 Task: Enable weekend open houses.
Action: Mouse moved to (1126, 130)
Screenshot: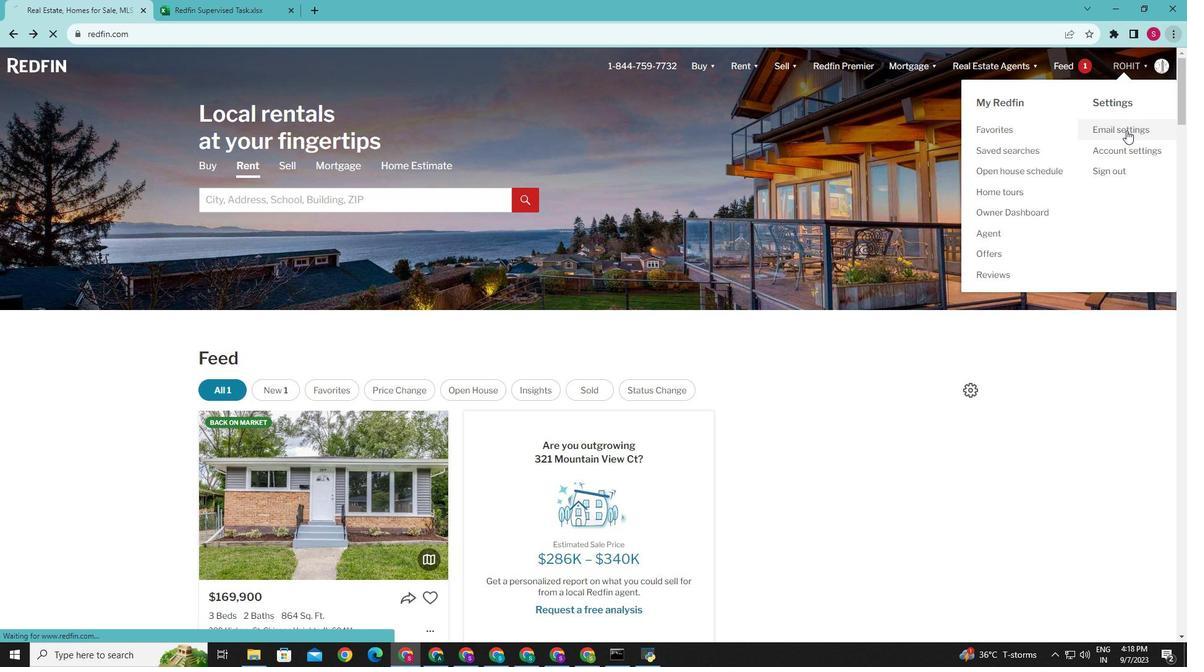 
Action: Mouse pressed left at (1126, 130)
Screenshot: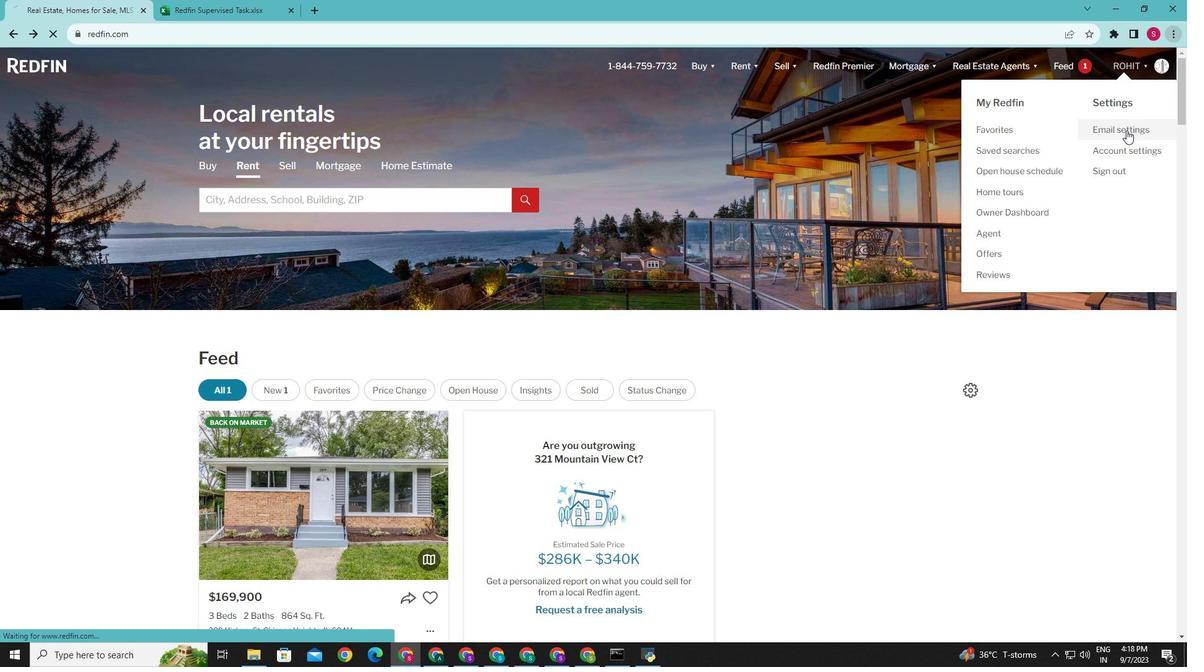 
Action: Mouse moved to (523, 387)
Screenshot: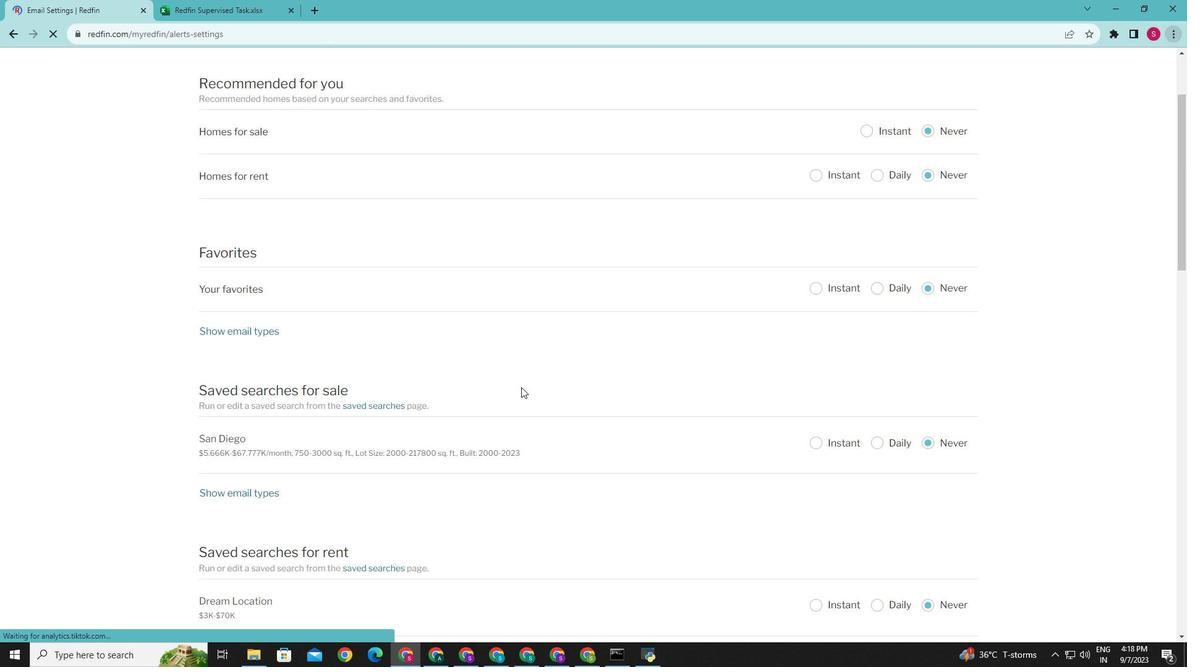 
Action: Mouse scrolled (523, 387) with delta (0, 0)
Screenshot: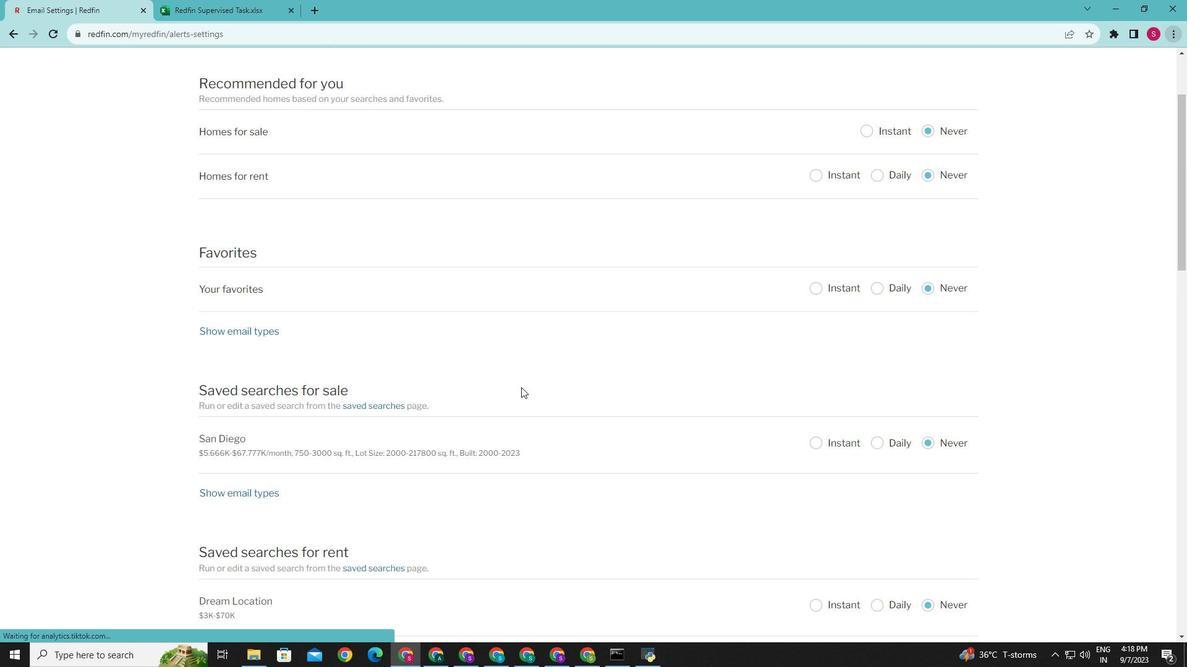 
Action: Mouse scrolled (523, 387) with delta (0, 0)
Screenshot: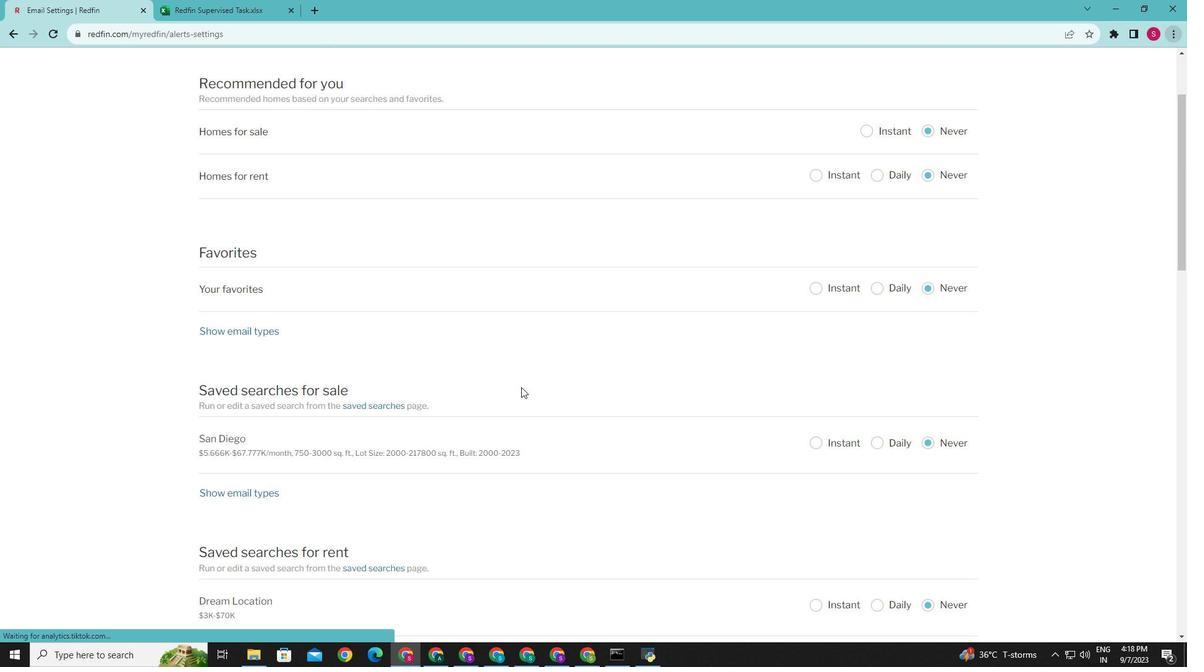 
Action: Mouse moved to (521, 387)
Screenshot: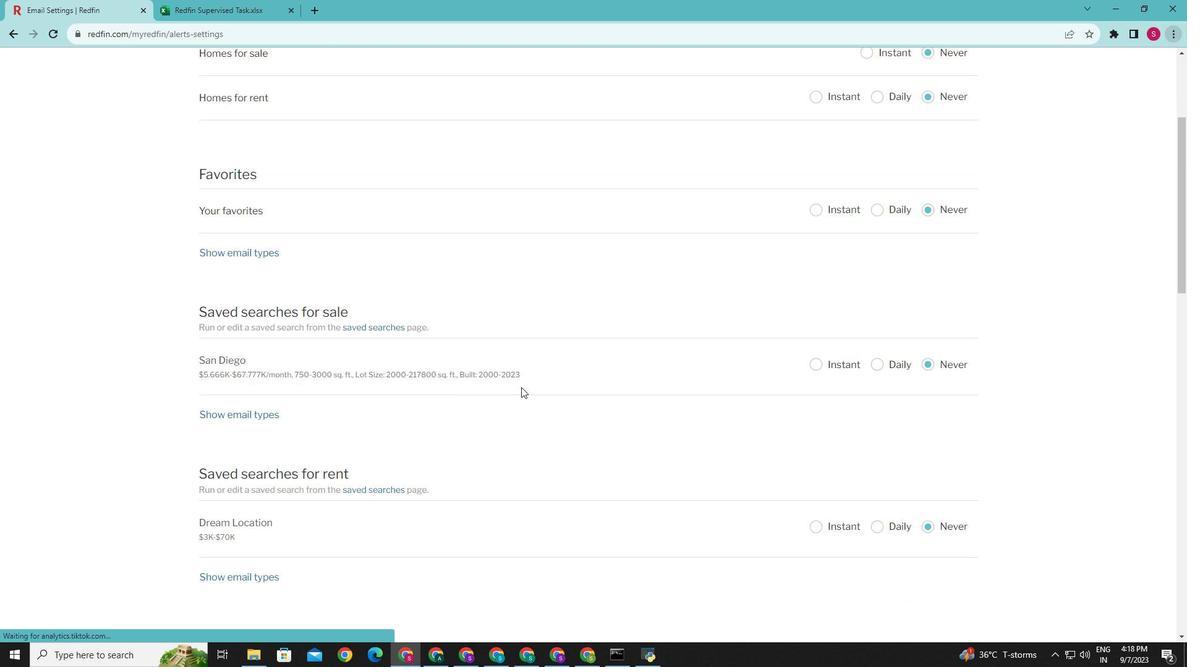 
Action: Mouse scrolled (521, 387) with delta (0, 0)
Screenshot: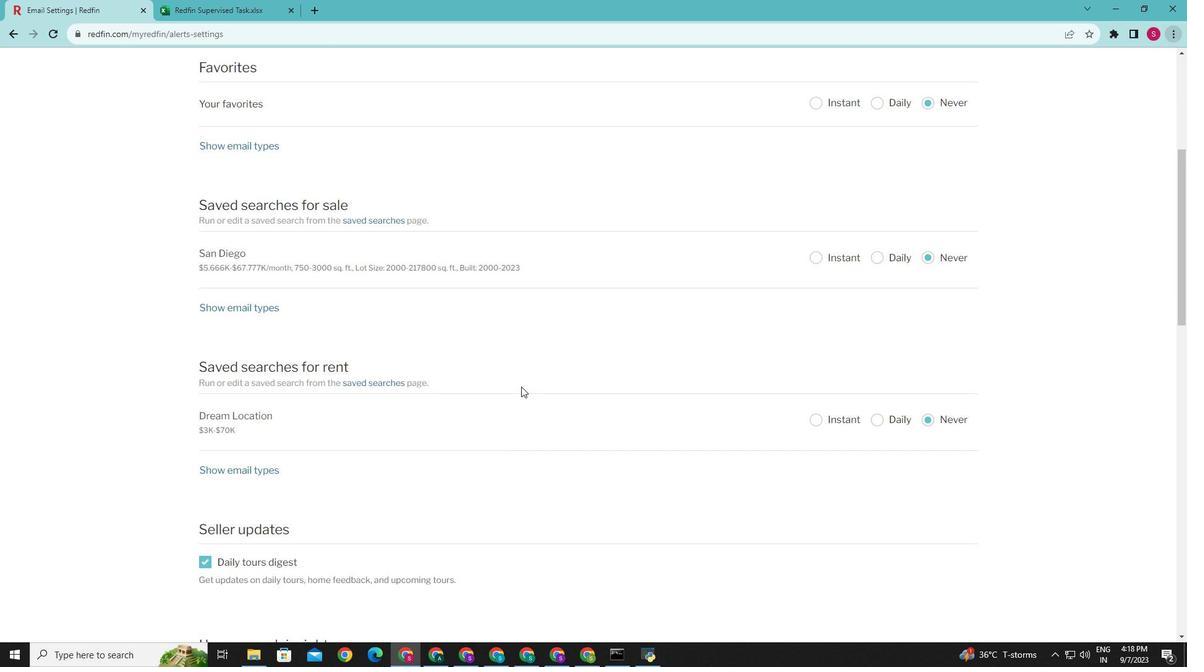 
Action: Mouse scrolled (521, 387) with delta (0, 0)
Screenshot: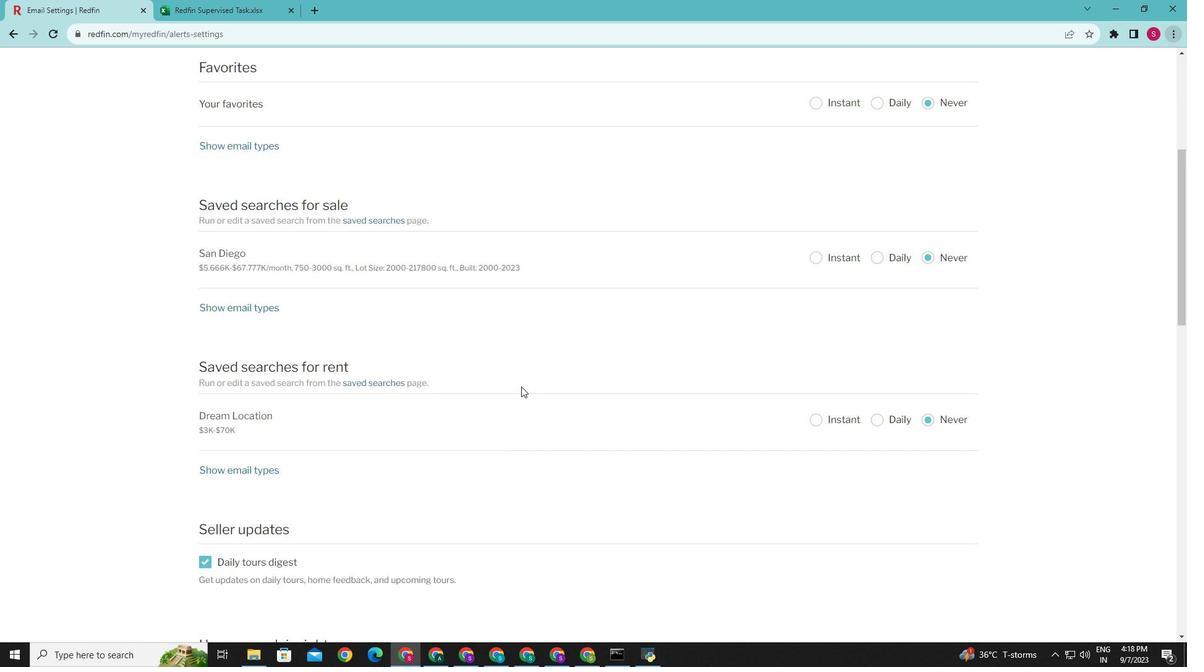
Action: Mouse scrolled (521, 387) with delta (0, 0)
Screenshot: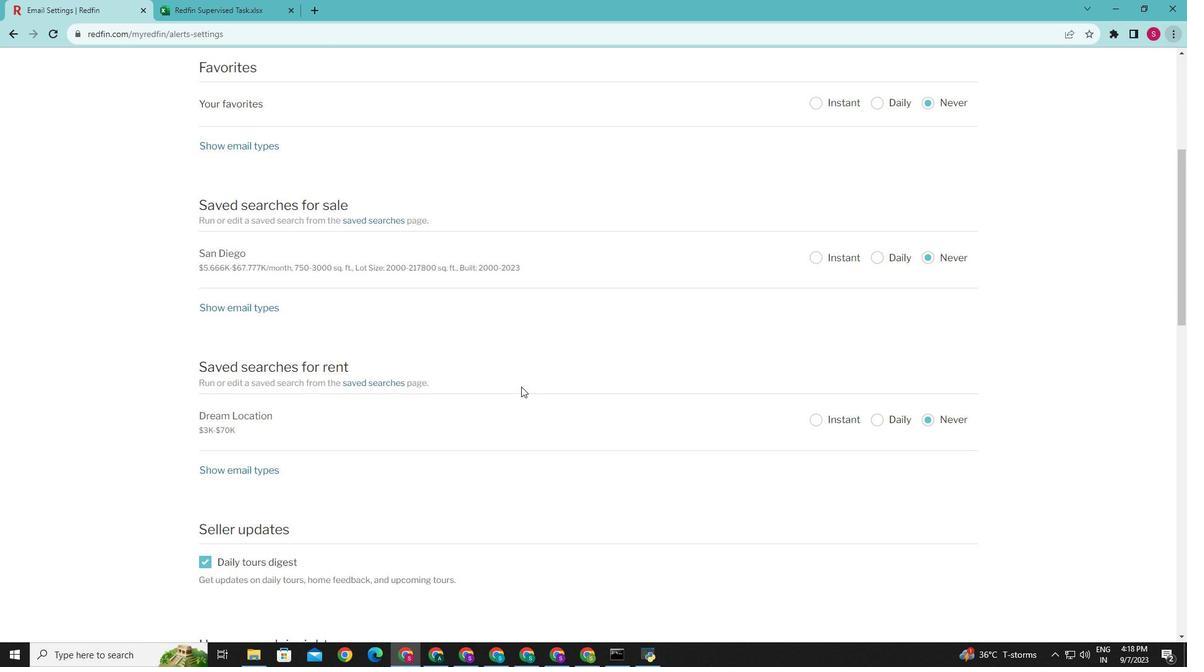 
Action: Mouse moved to (521, 387)
Screenshot: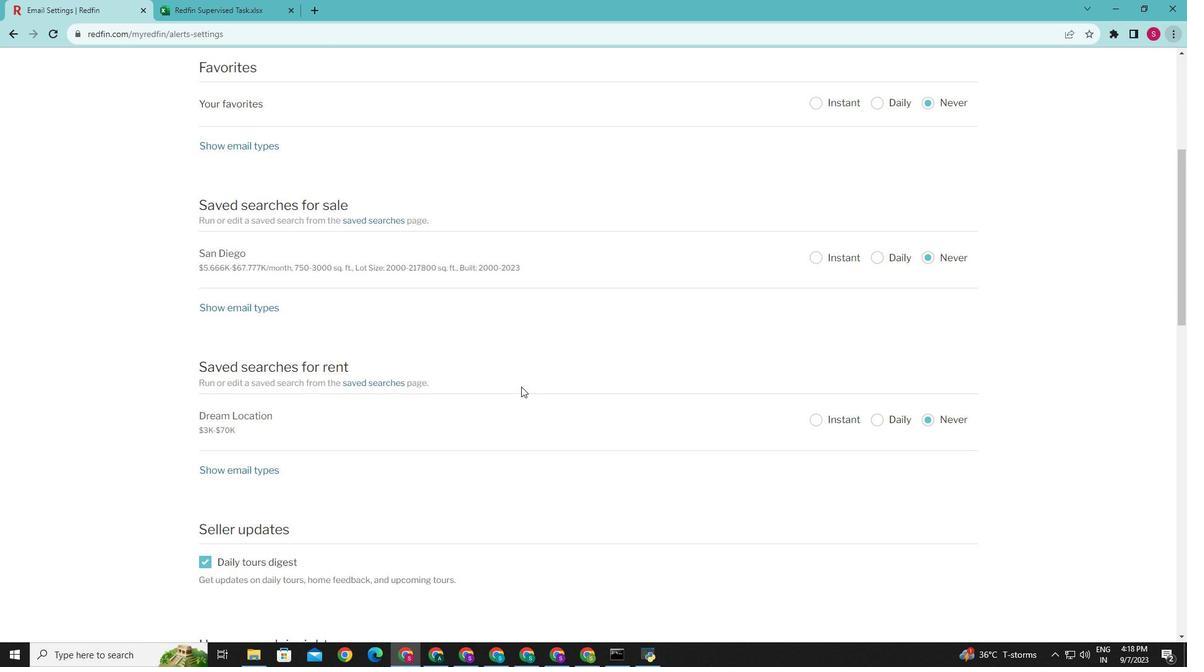 
Action: Mouse scrolled (521, 386) with delta (0, 0)
Screenshot: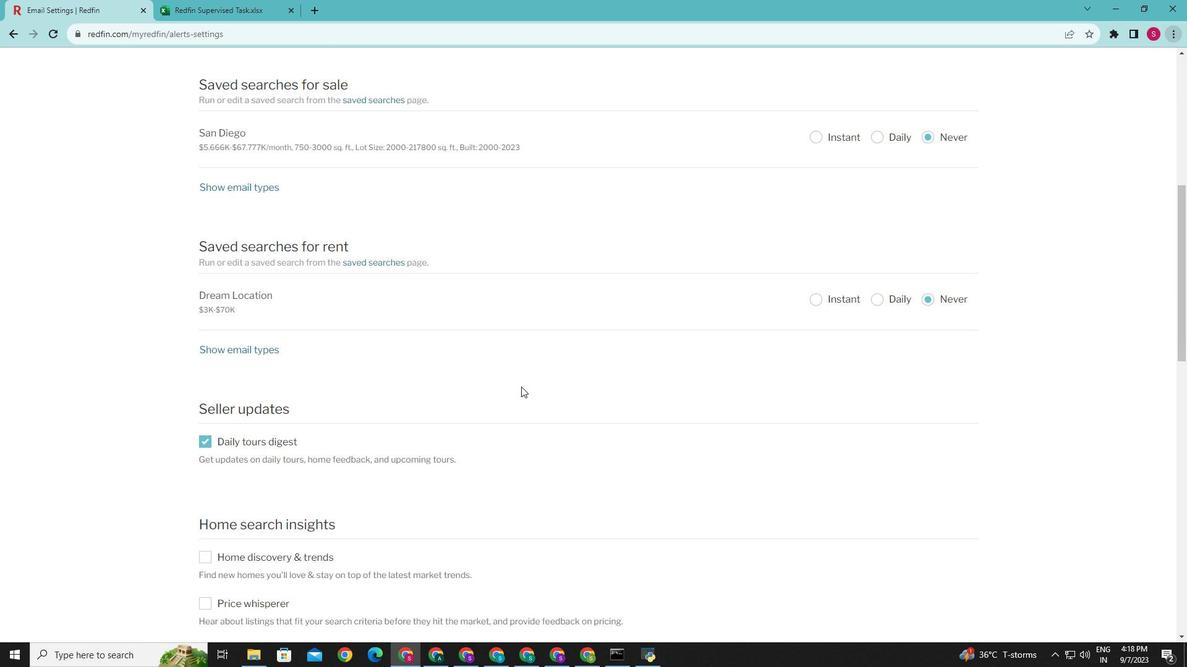
Action: Mouse scrolled (521, 386) with delta (0, 0)
Screenshot: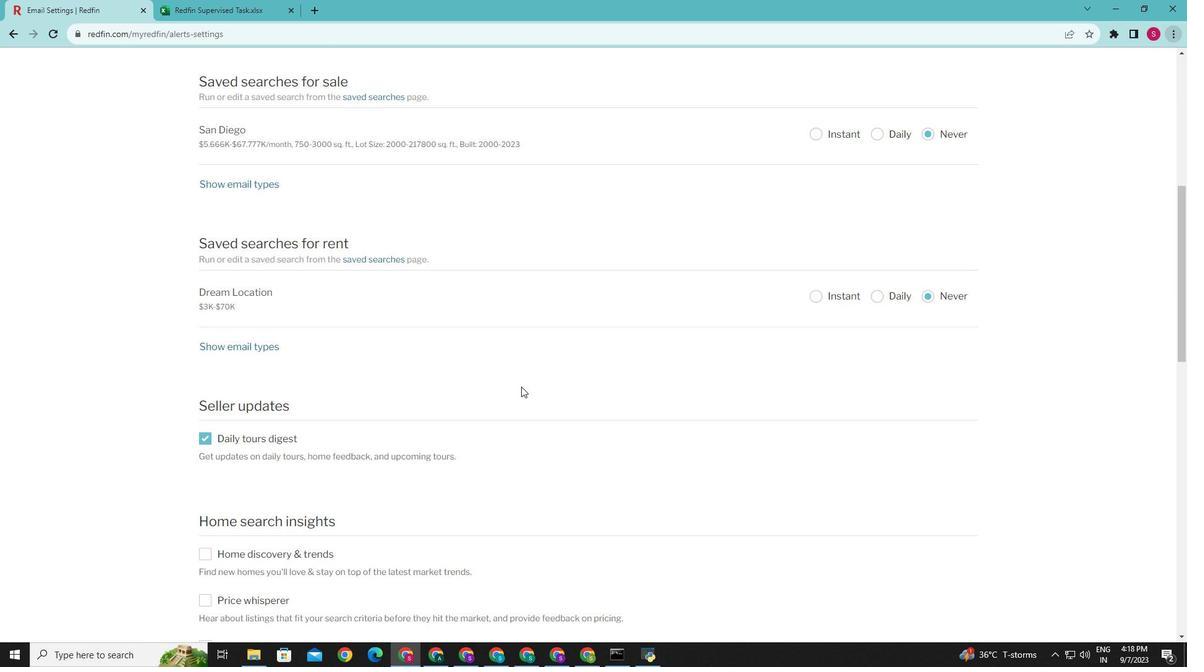 
Action: Mouse scrolled (521, 386) with delta (0, 0)
Screenshot: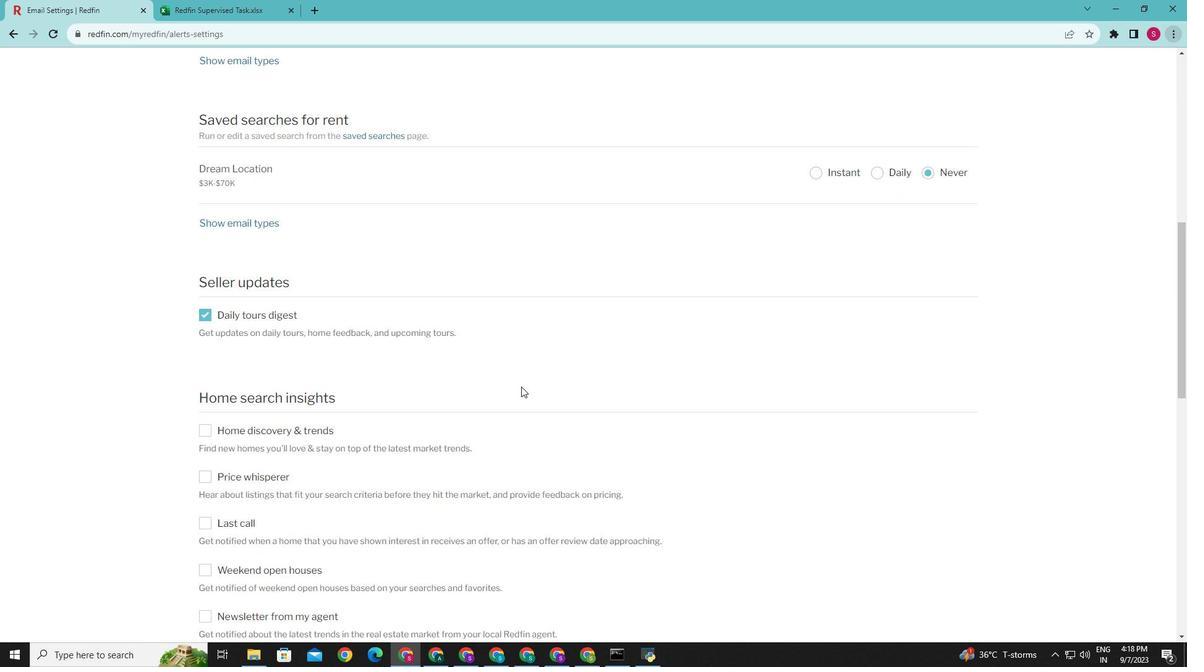 
Action: Mouse scrolled (521, 386) with delta (0, 0)
Screenshot: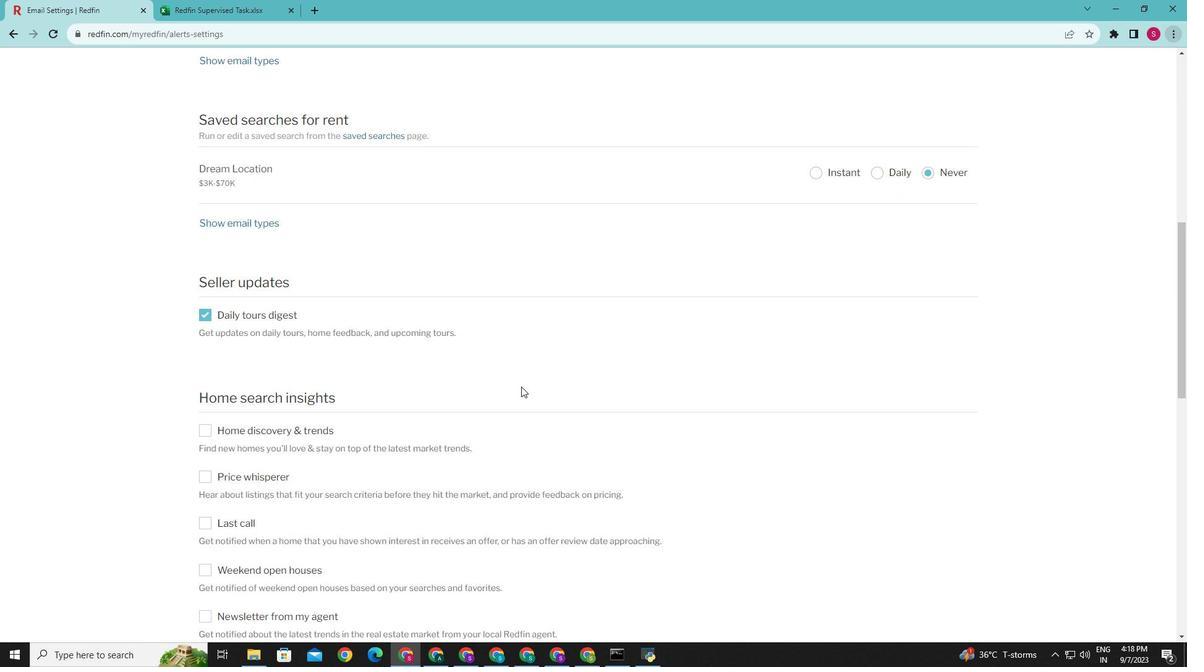 
Action: Mouse scrolled (521, 386) with delta (0, 0)
Screenshot: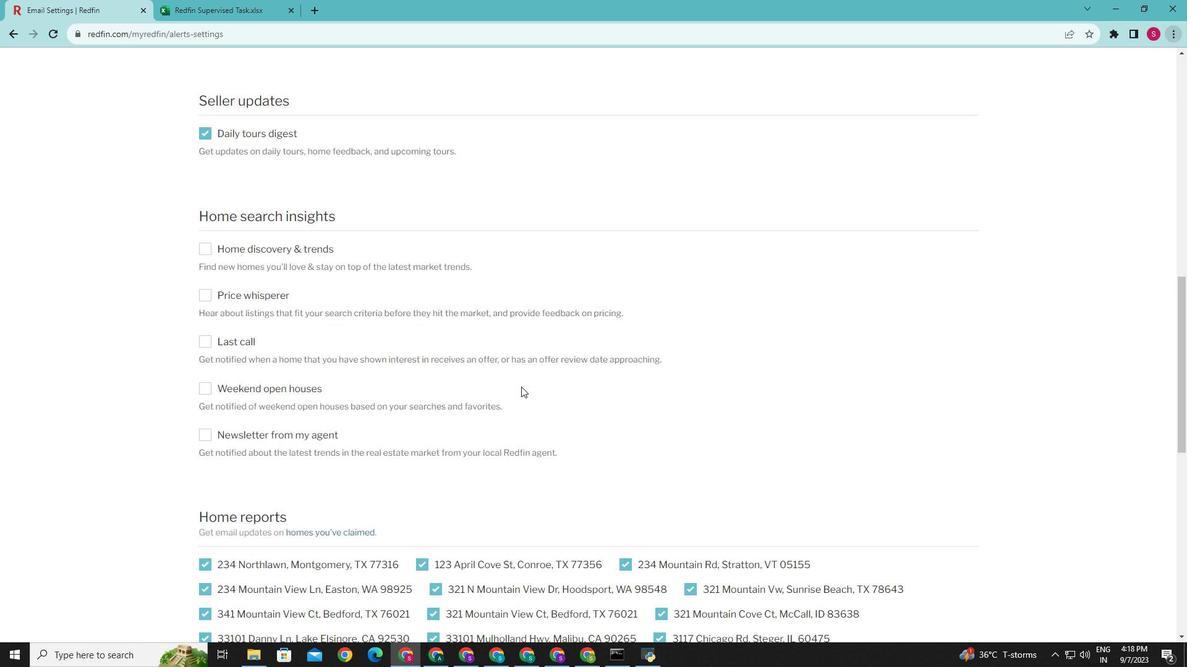 
Action: Mouse scrolled (521, 386) with delta (0, 0)
Screenshot: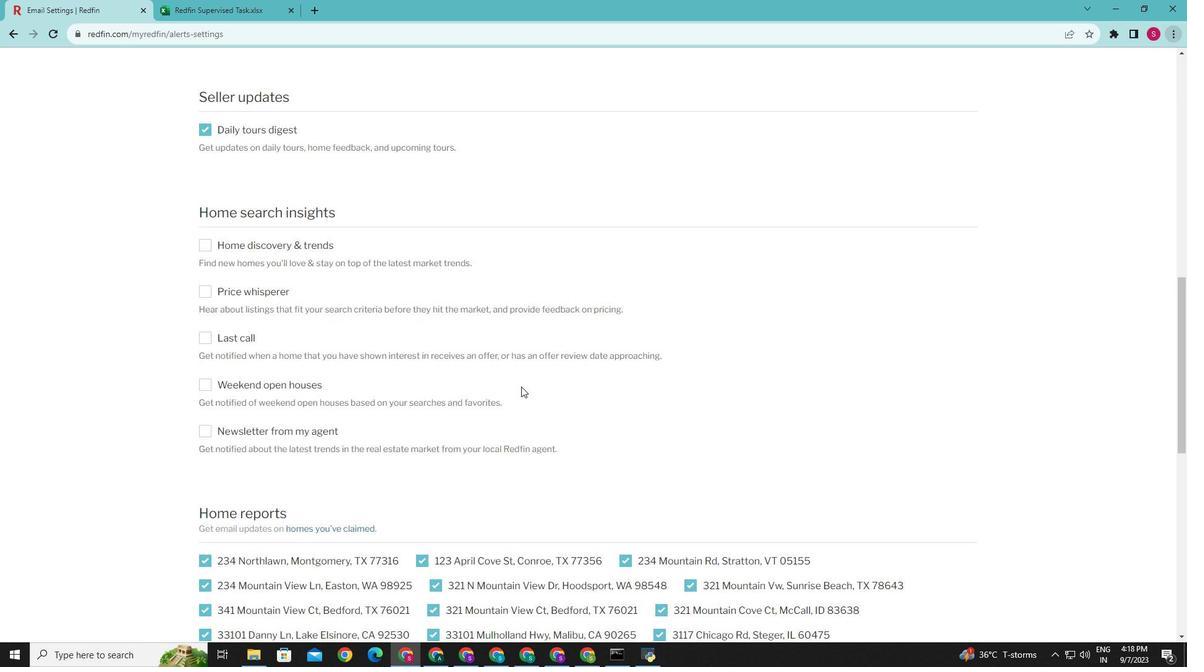 
Action: Mouse scrolled (521, 386) with delta (0, 0)
Screenshot: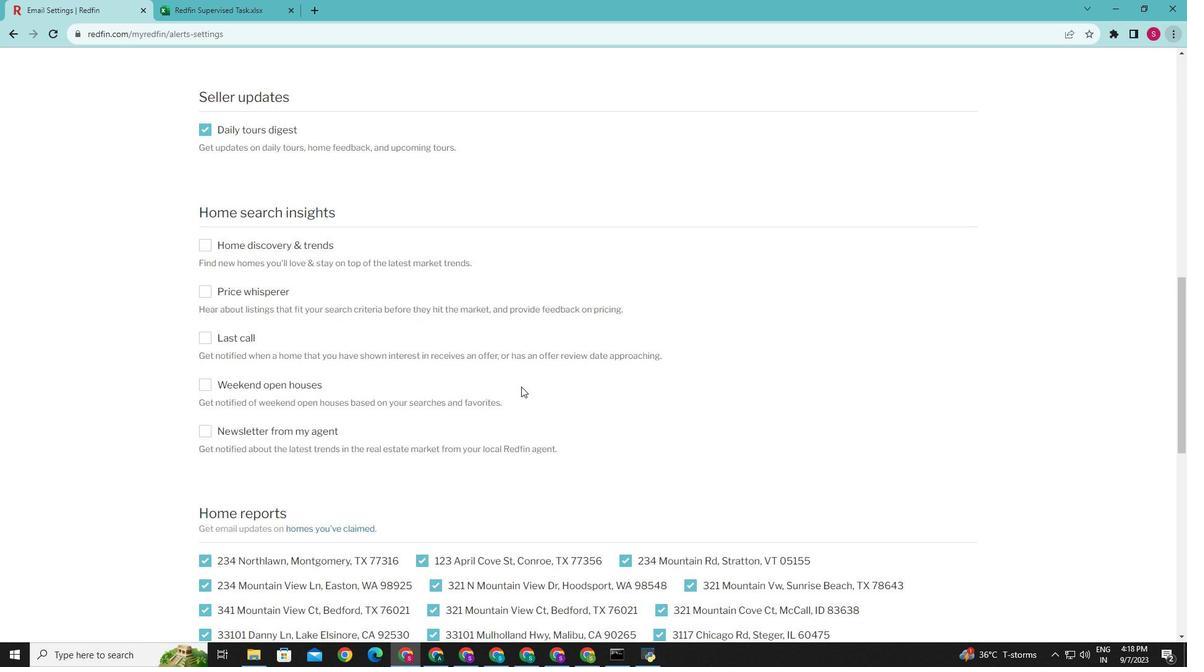 
Action: Mouse moved to (204, 382)
Screenshot: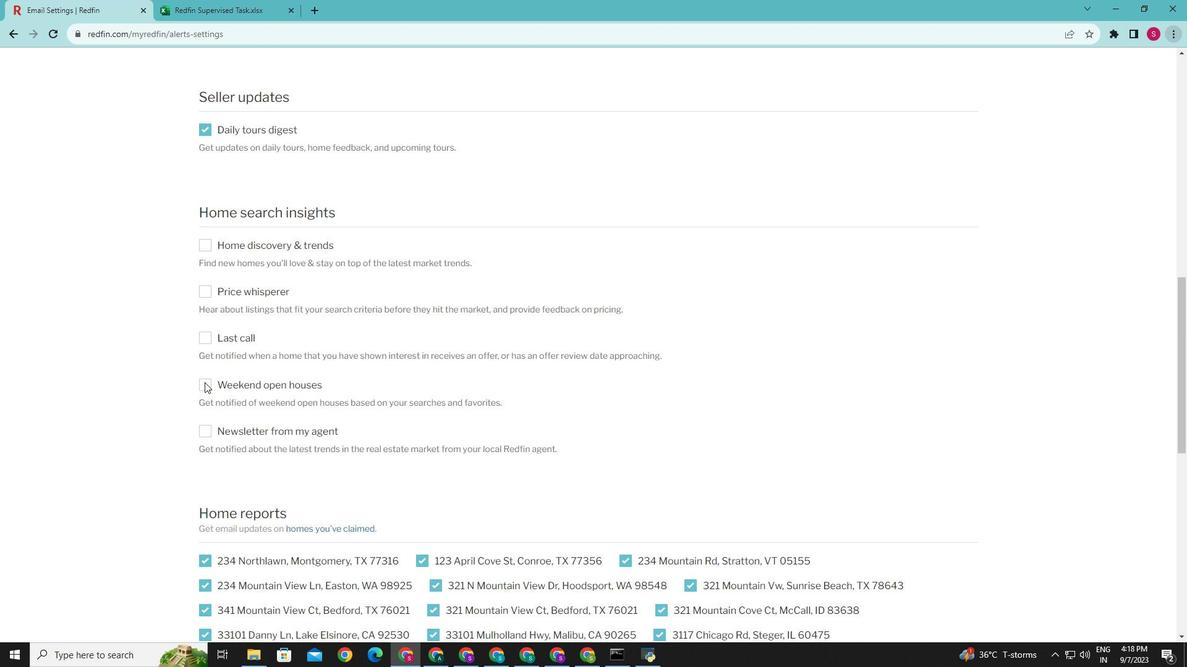 
Action: Mouse pressed left at (204, 382)
Screenshot: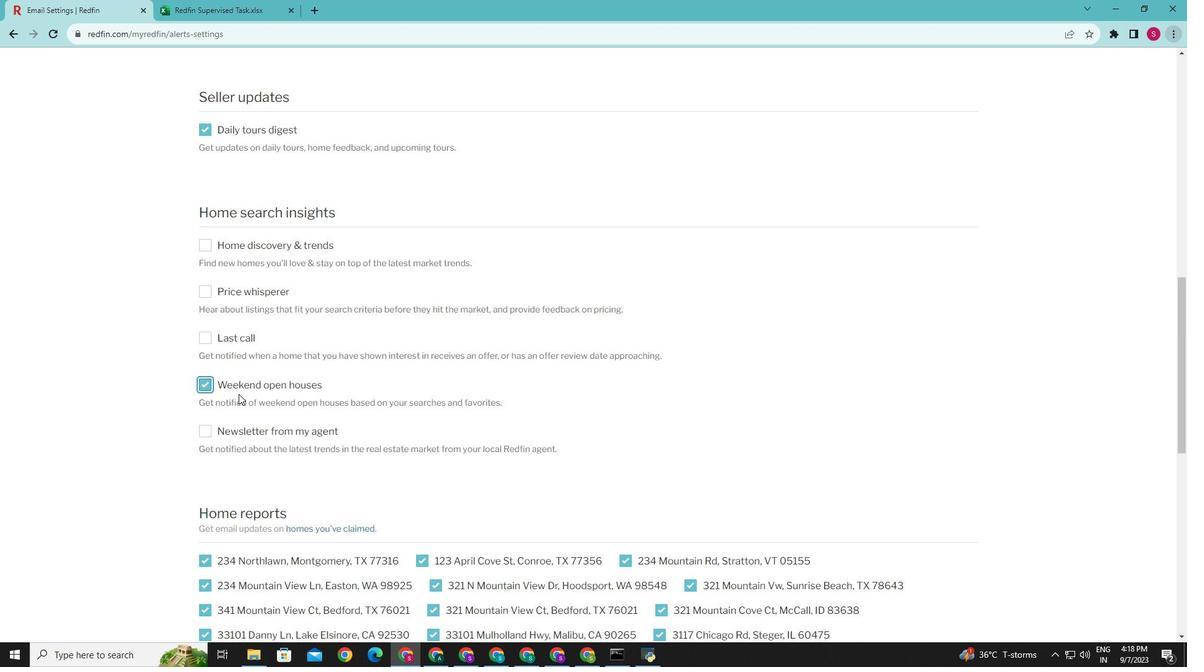 
Action: Mouse moved to (615, 324)
Screenshot: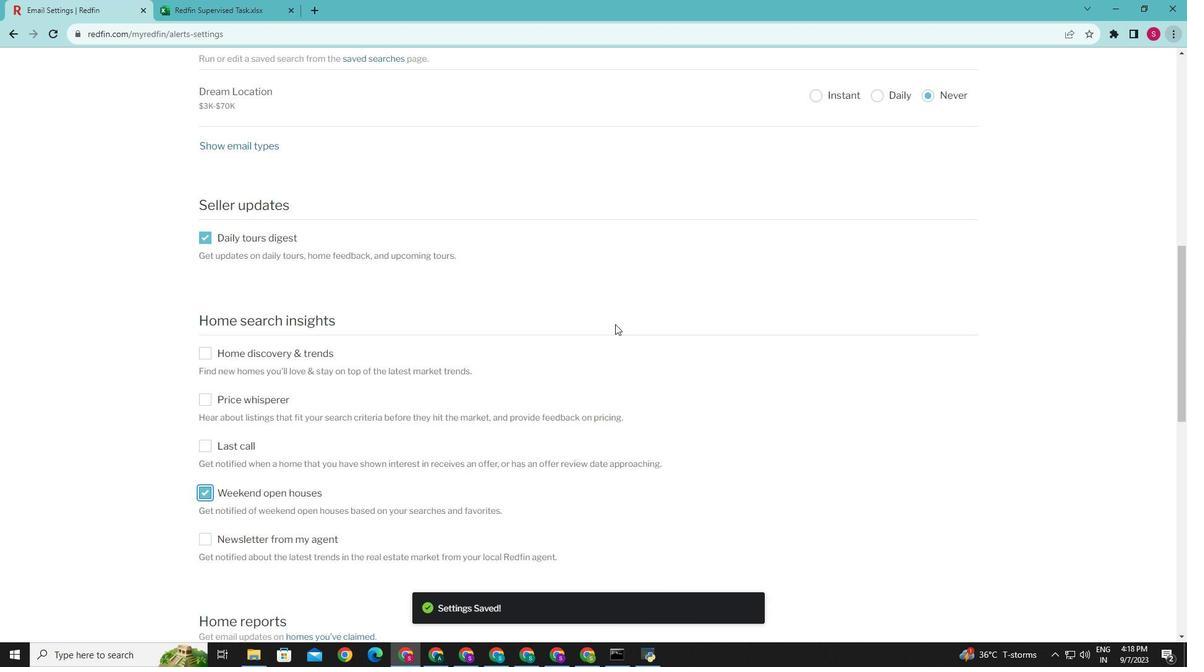 
Action: Mouse scrolled (615, 325) with delta (0, 0)
Screenshot: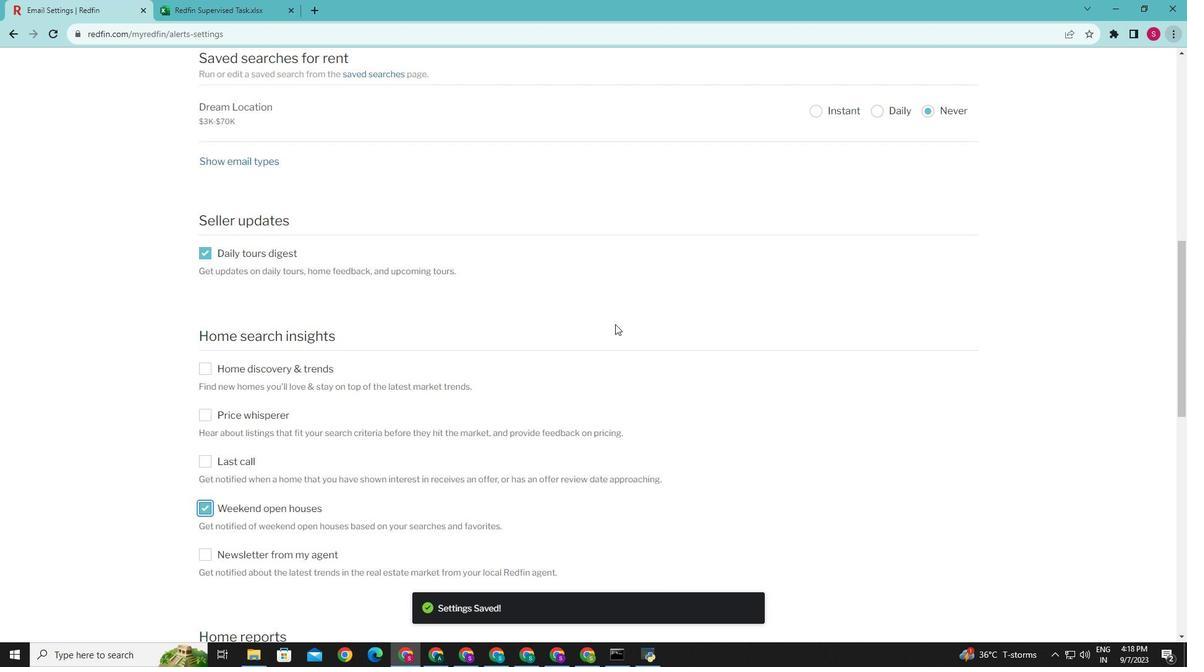 
Action: Mouse scrolled (615, 325) with delta (0, 0)
Screenshot: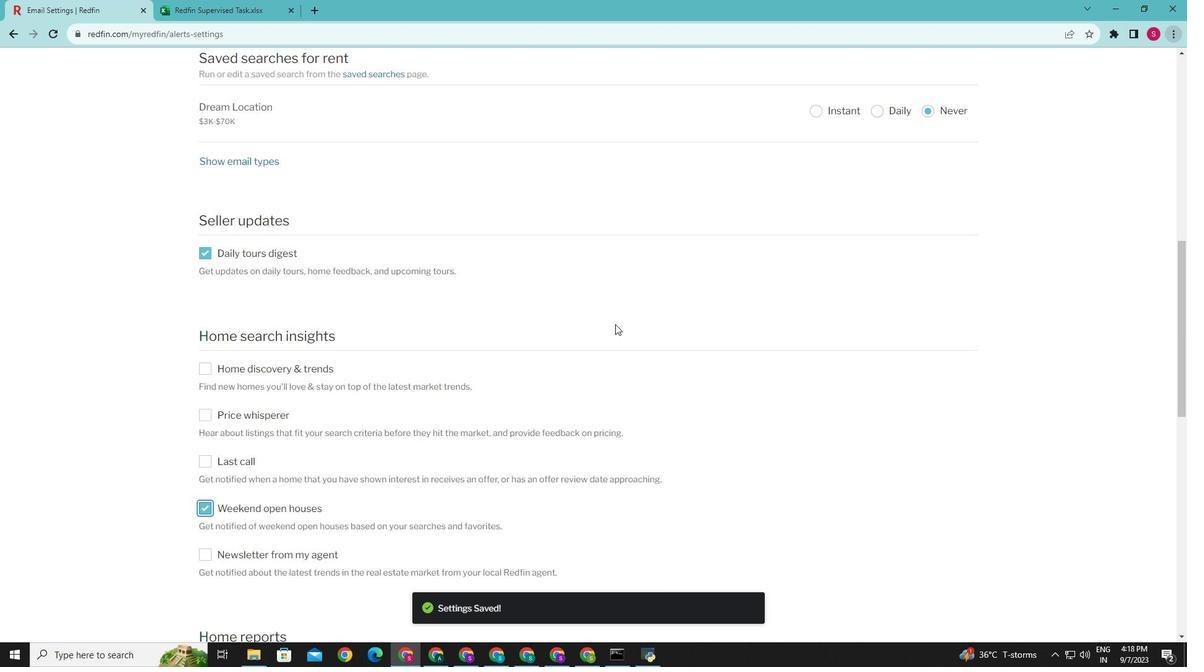 
Action: Mouse moved to (615, 324)
Screenshot: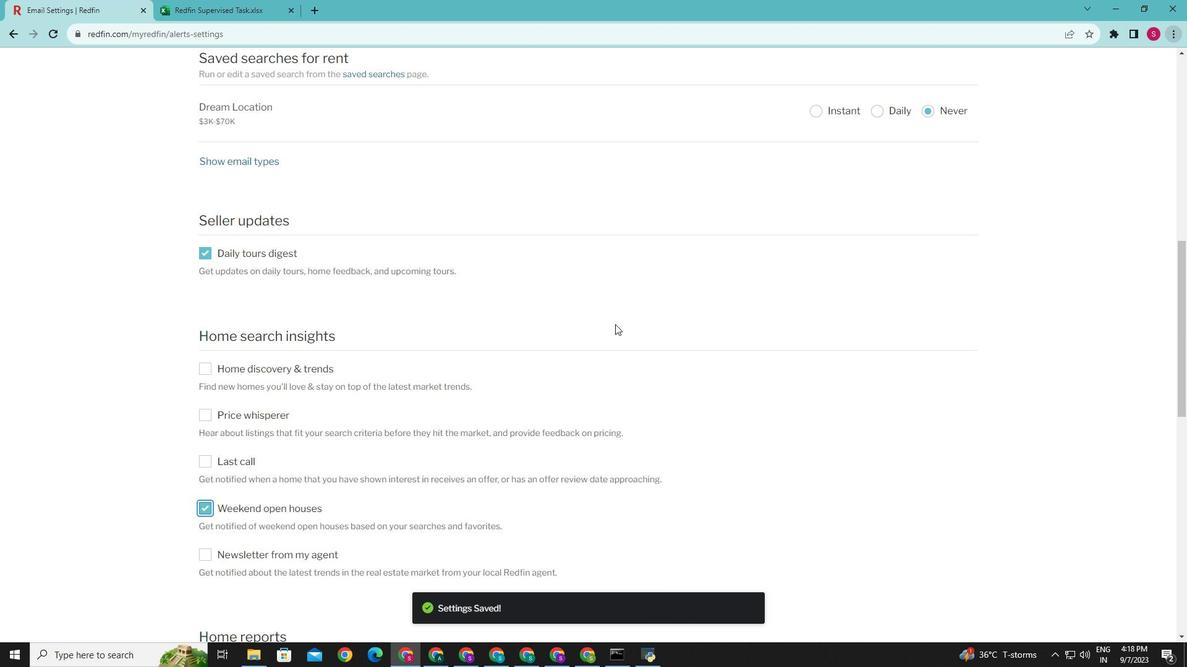 
